 Task: Add a timeline in the project TowerLine for the epic 'IT service catalog enhancement' from 2023/04/24 to 2024/07/07.
Action: Mouse moved to (173, 315)
Screenshot: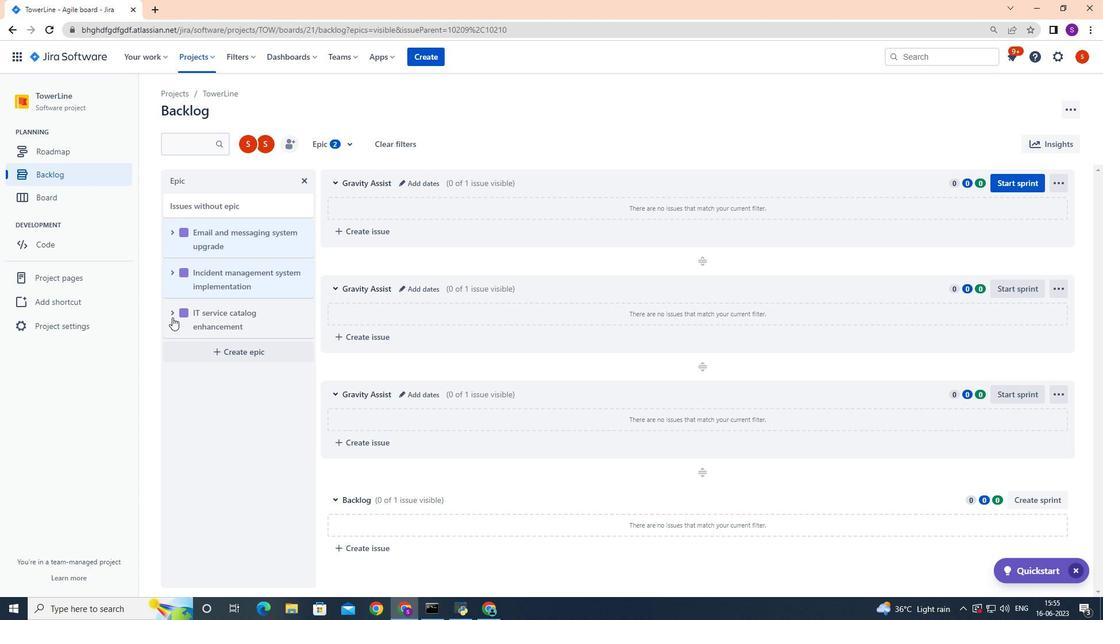 
Action: Mouse pressed left at (173, 315)
Screenshot: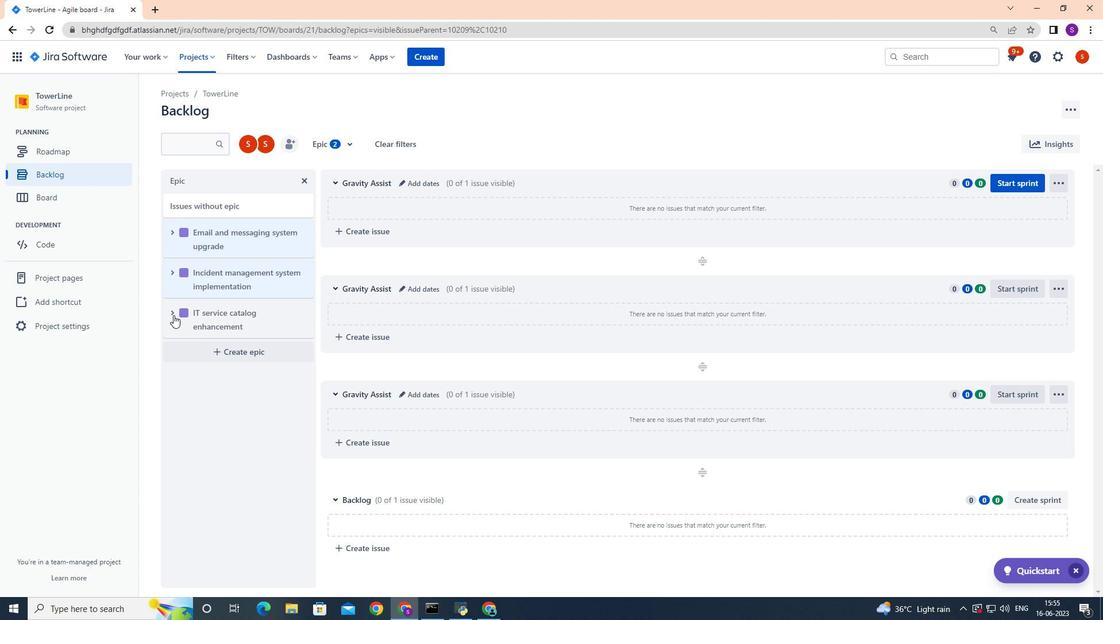
Action: Mouse moved to (235, 416)
Screenshot: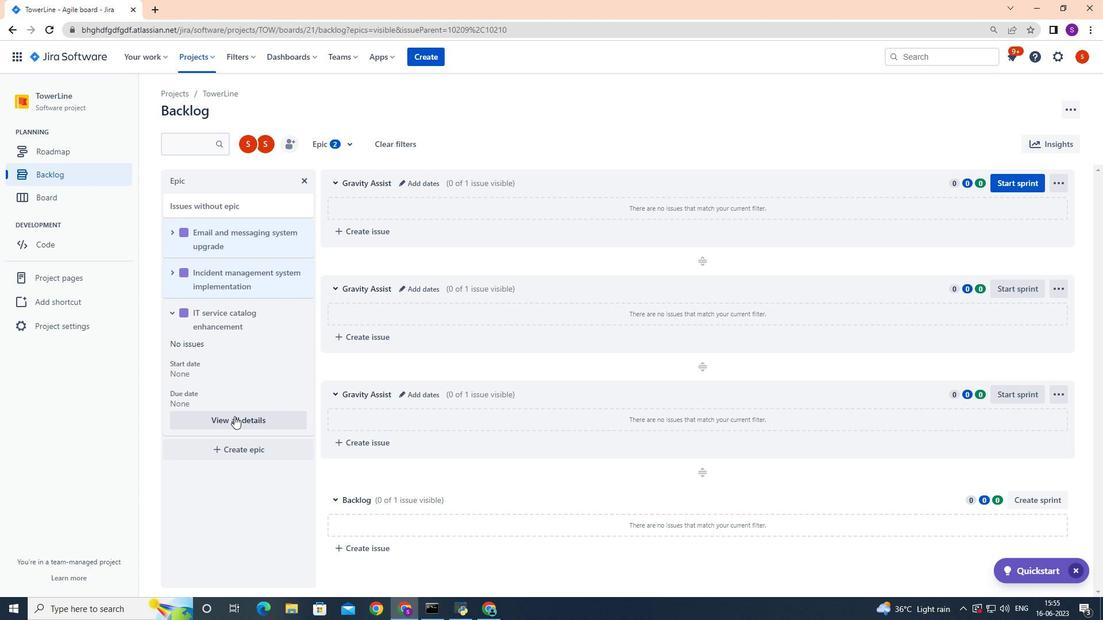 
Action: Mouse pressed left at (235, 416)
Screenshot: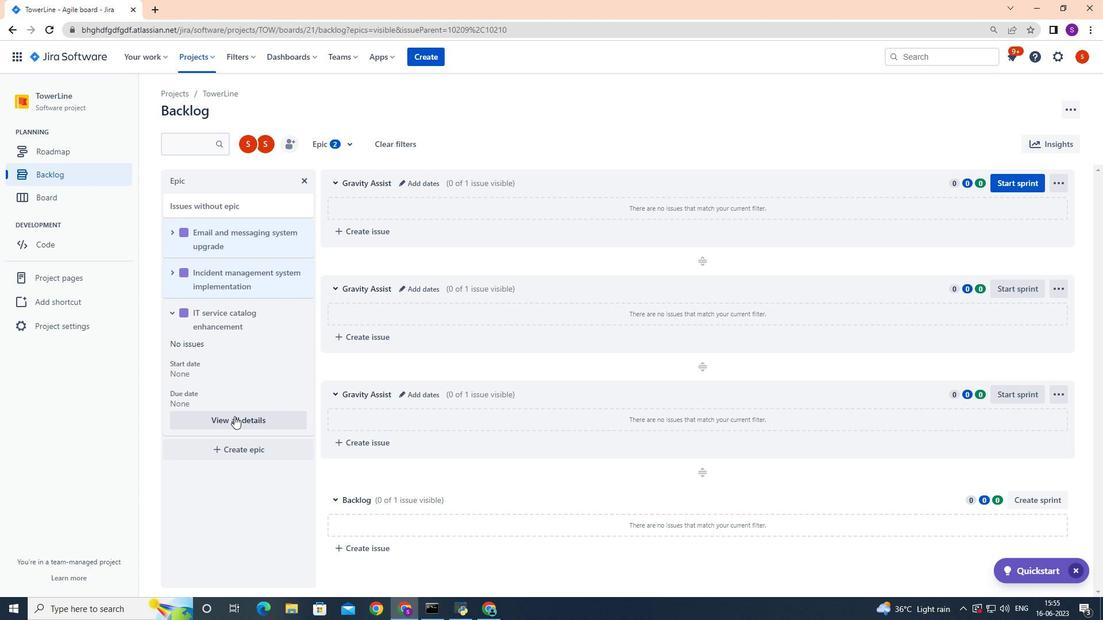 
Action: Mouse moved to (966, 404)
Screenshot: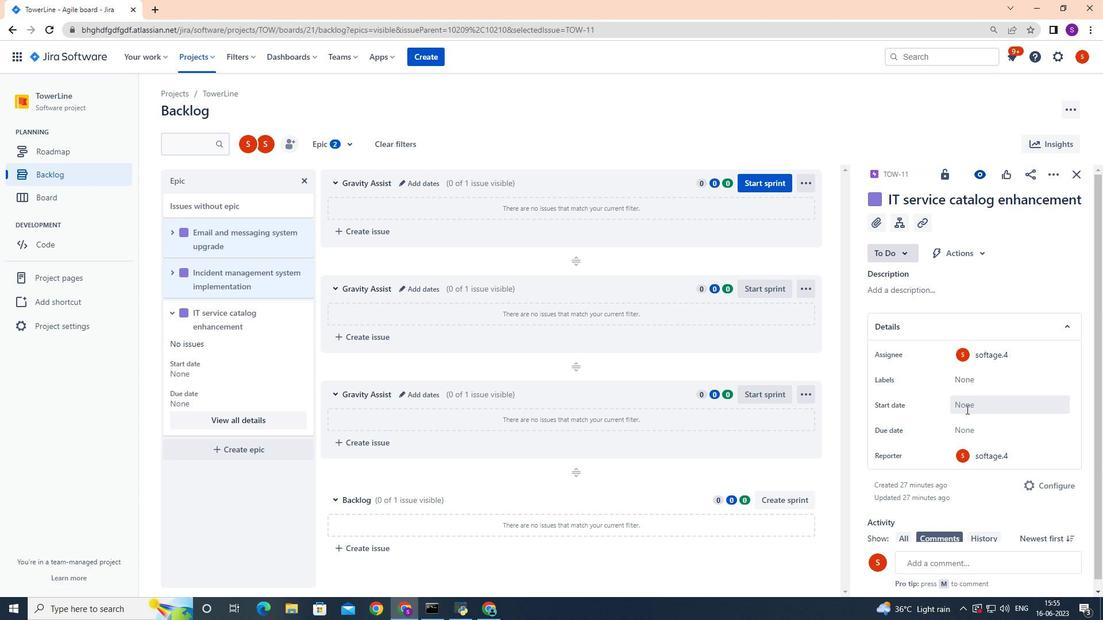 
Action: Mouse pressed left at (966, 404)
Screenshot: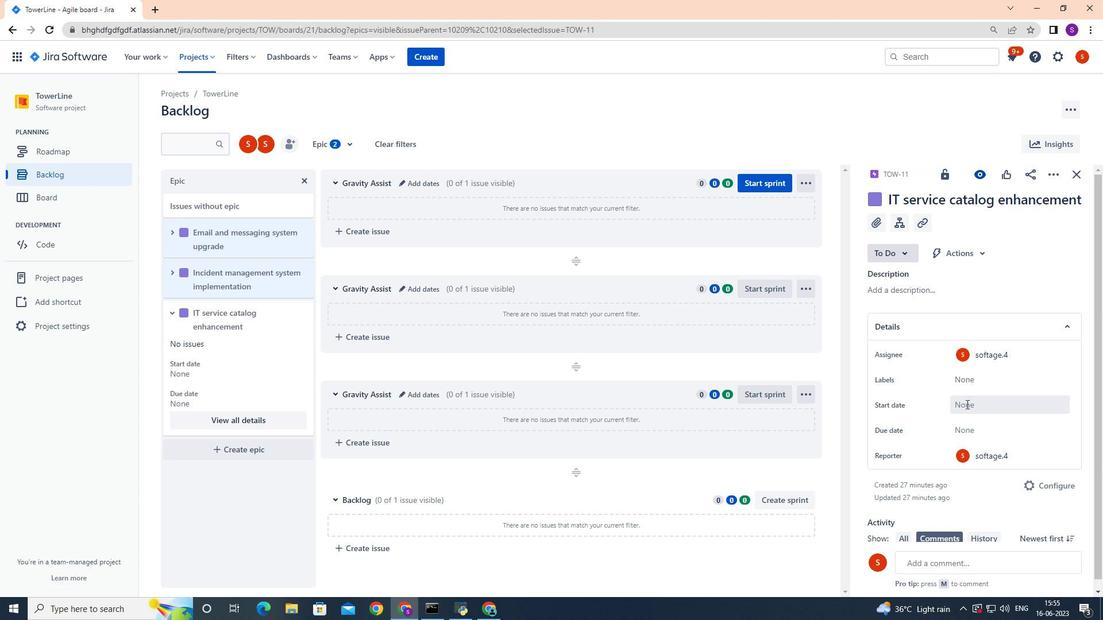
Action: Mouse moved to (924, 436)
Screenshot: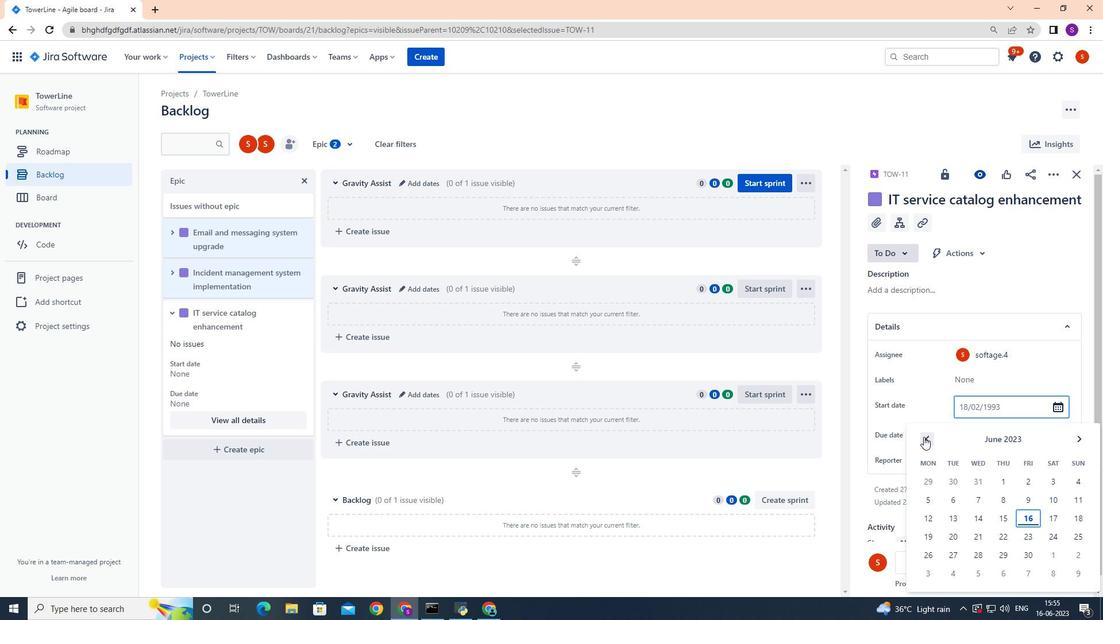 
Action: Mouse pressed left at (924, 436)
Screenshot: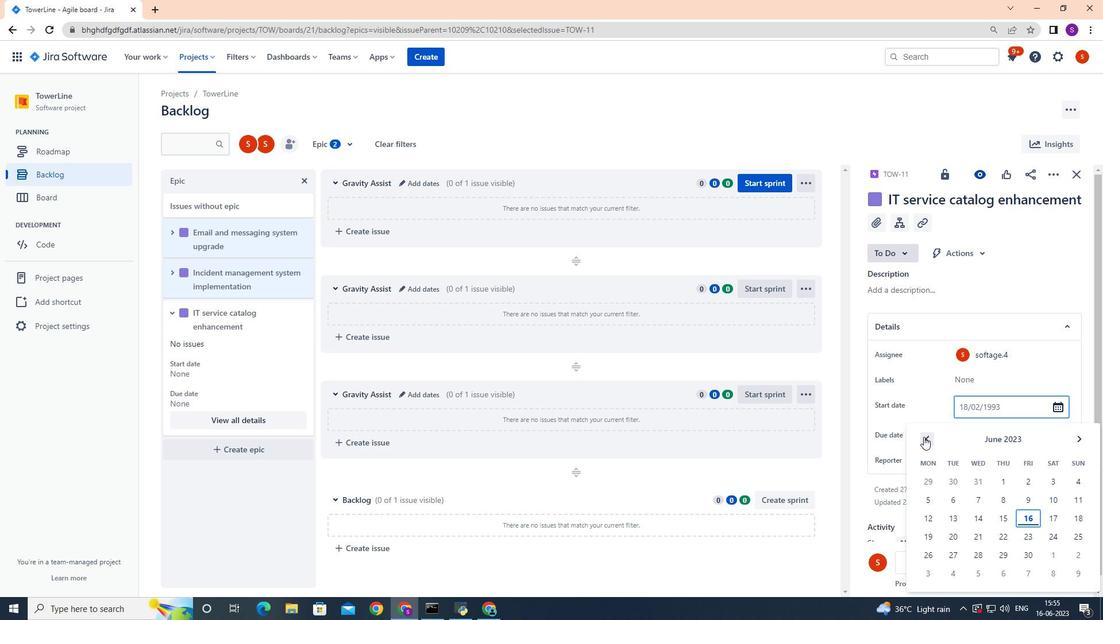 
Action: Mouse moved to (925, 436)
Screenshot: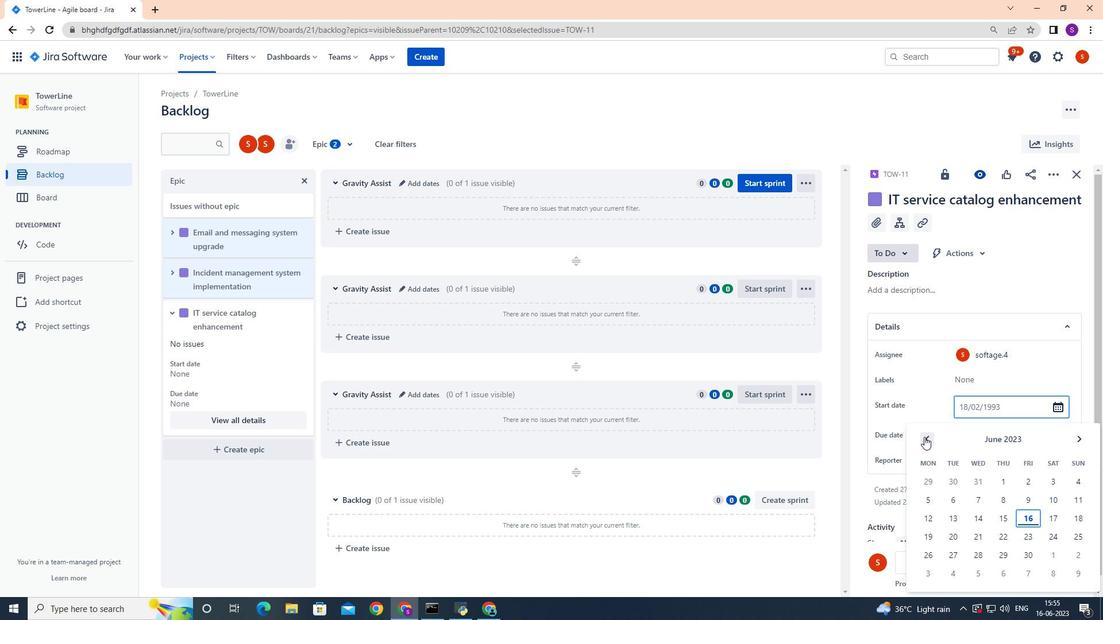 
Action: Mouse pressed left at (925, 436)
Screenshot: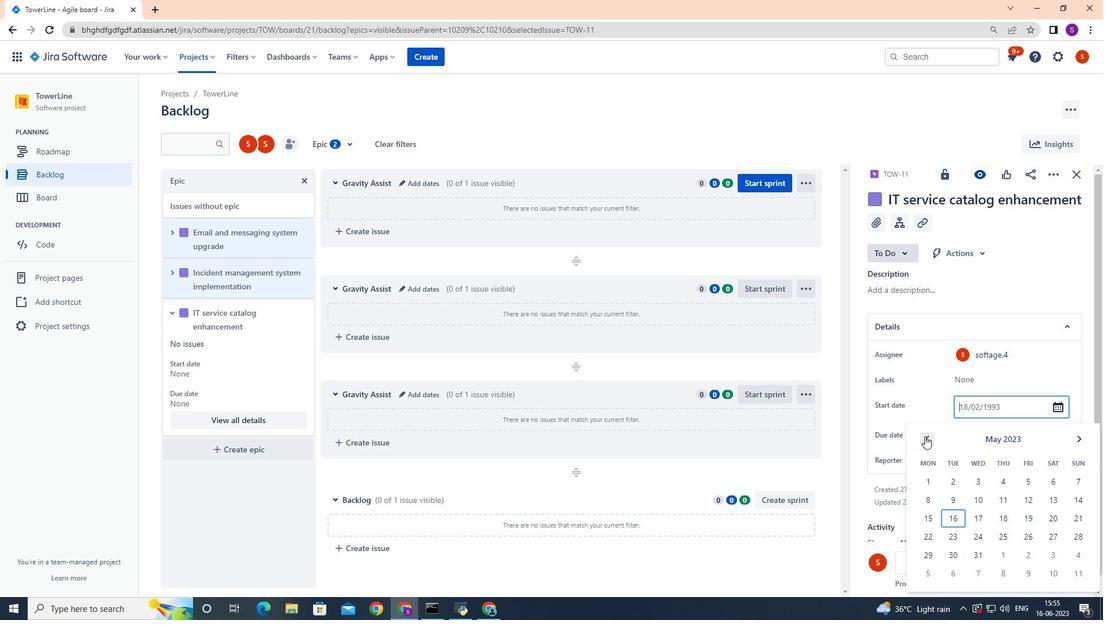 
Action: Mouse moved to (929, 555)
Screenshot: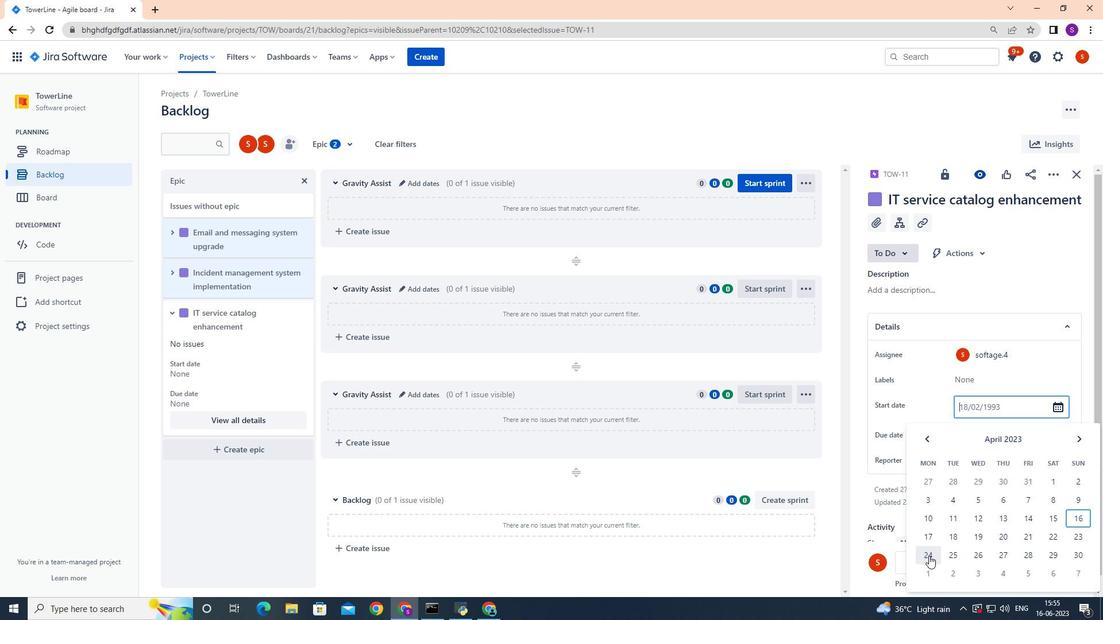 
Action: Mouse pressed left at (929, 555)
Screenshot: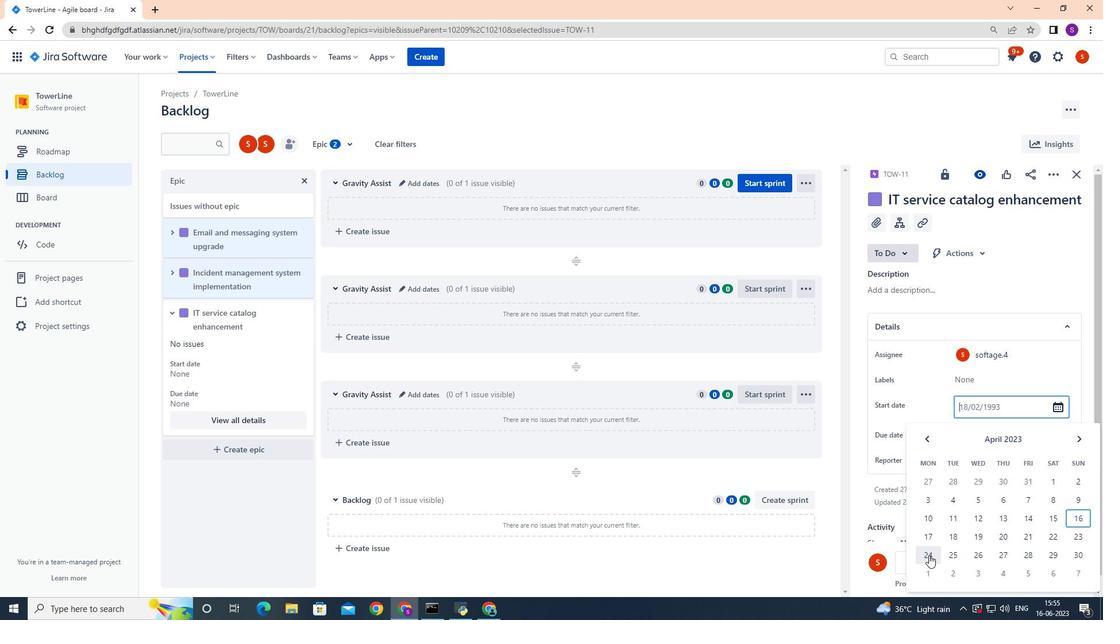 
Action: Mouse moved to (974, 431)
Screenshot: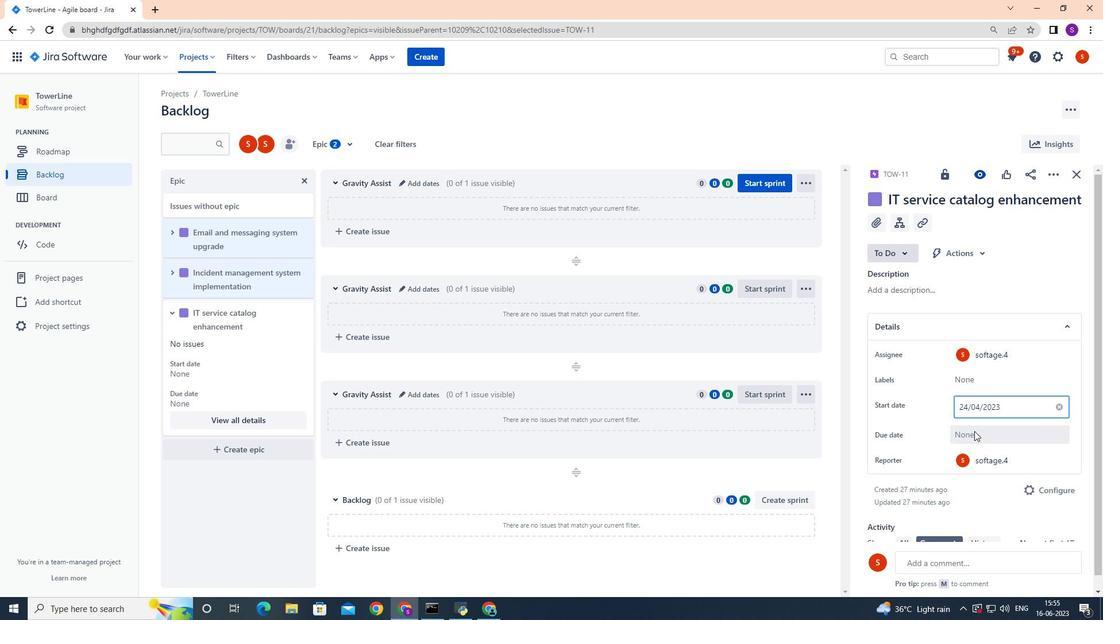 
Action: Mouse pressed left at (974, 431)
Screenshot: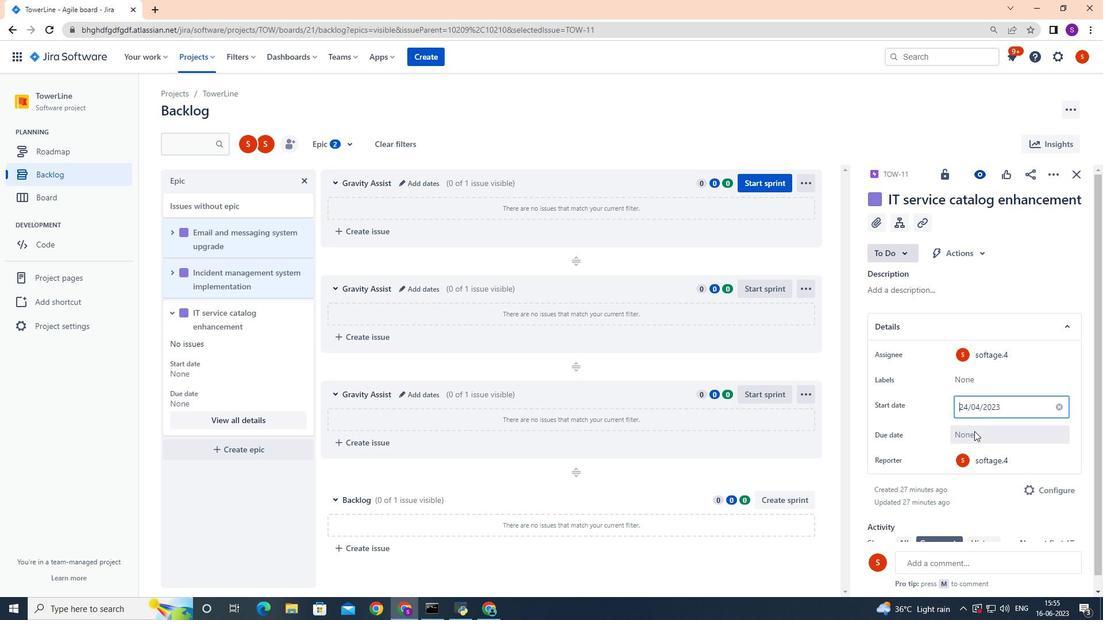 
Action: Mouse moved to (1081, 269)
Screenshot: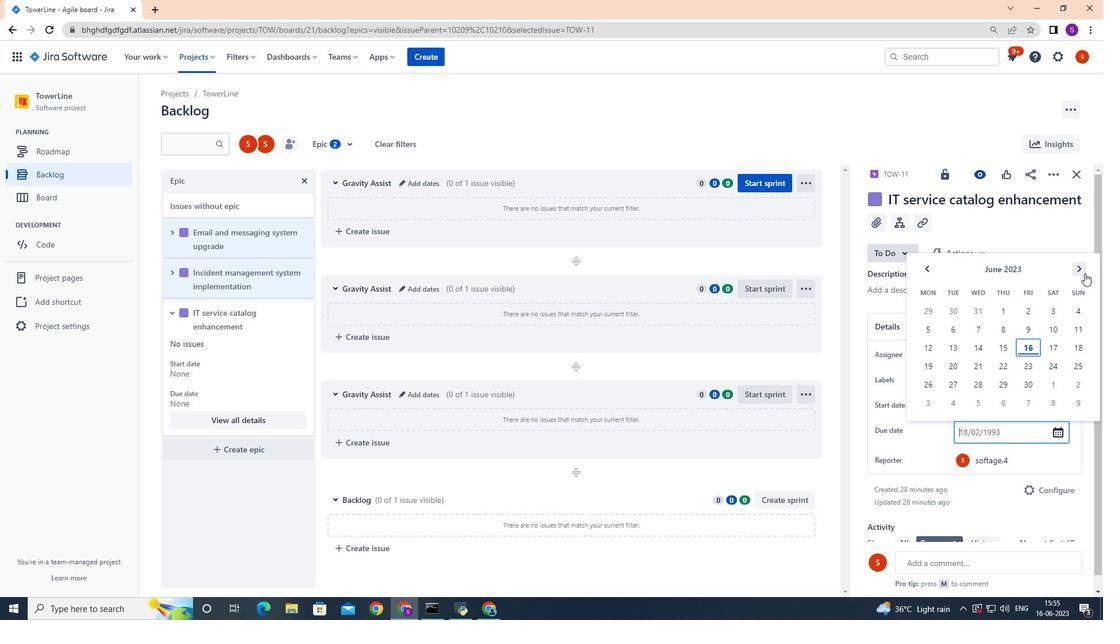 
Action: Mouse pressed left at (1081, 269)
Screenshot: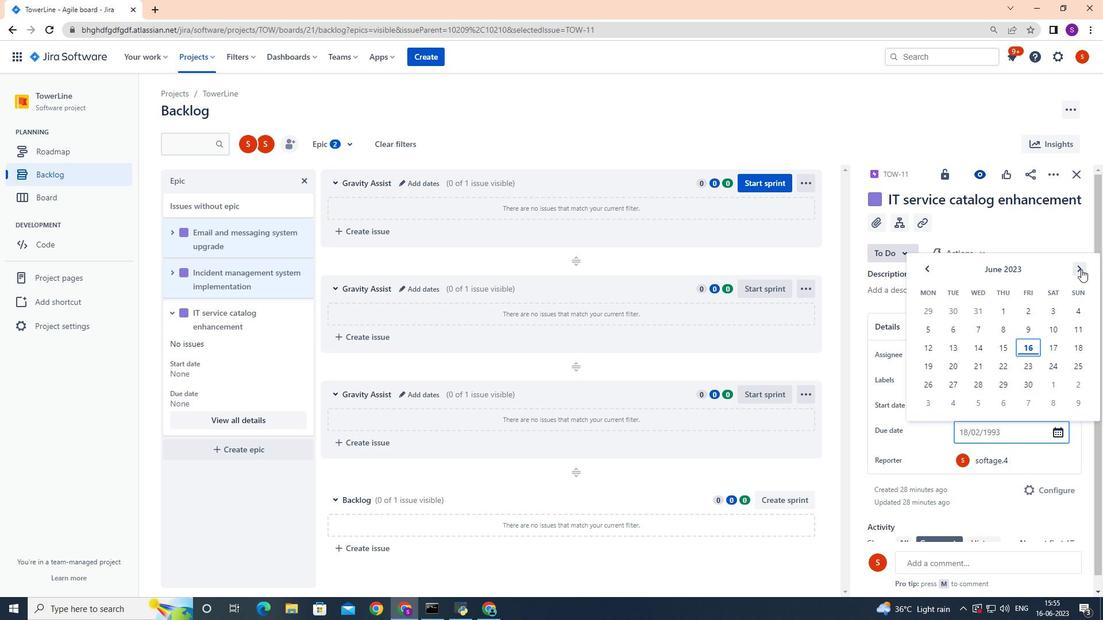 
Action: Mouse pressed left at (1081, 269)
Screenshot: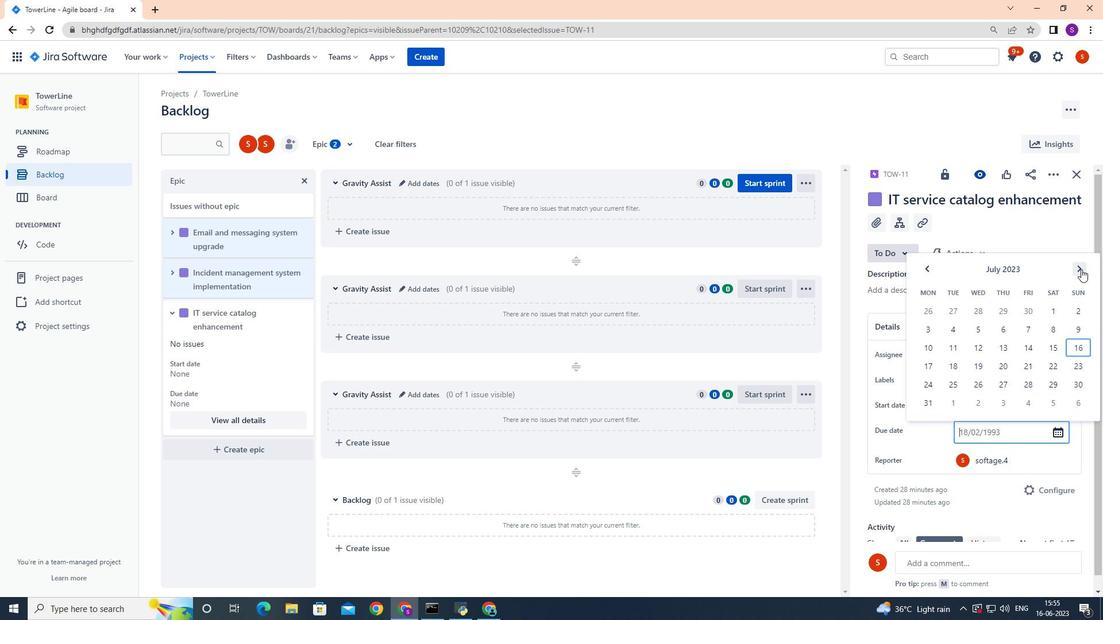 
Action: Mouse moved to (925, 265)
Screenshot: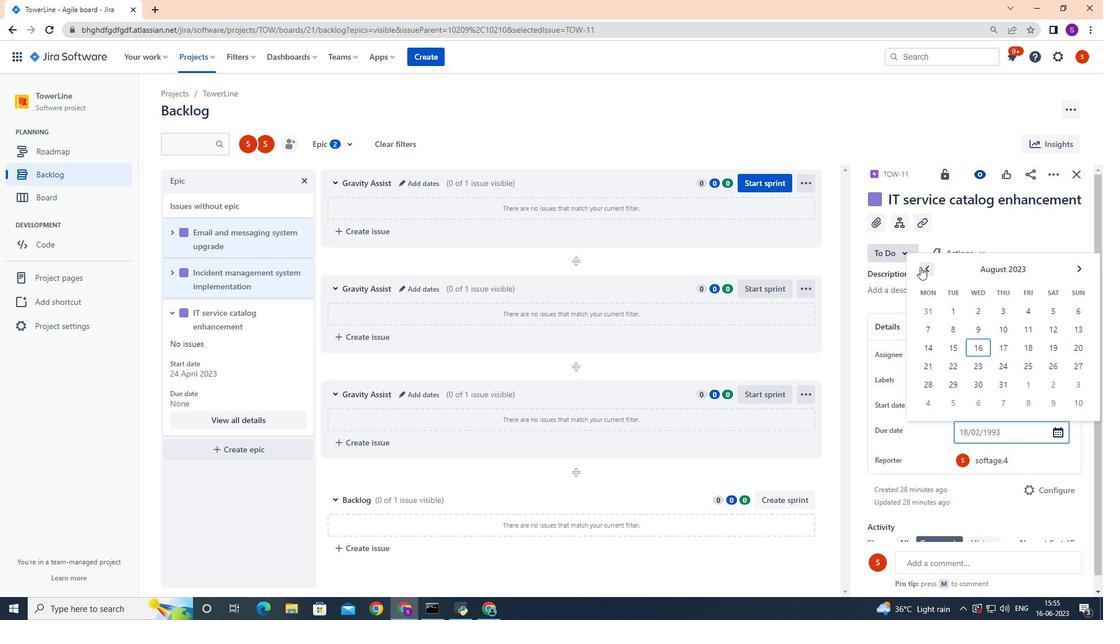 
Action: Mouse pressed left at (925, 265)
Screenshot: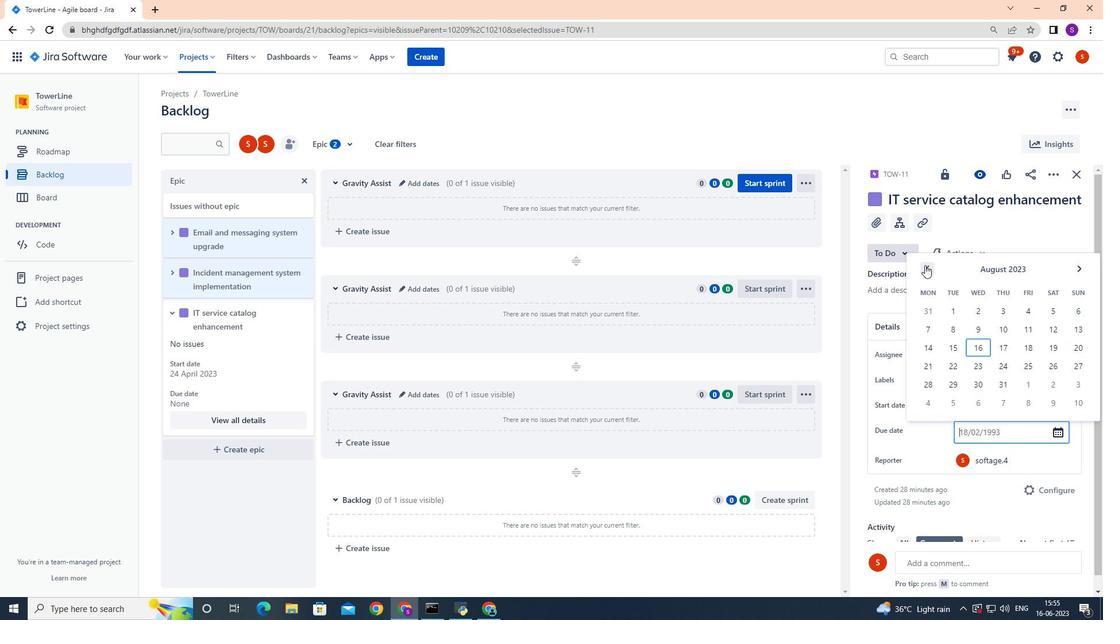 
Action: Mouse moved to (1078, 268)
Screenshot: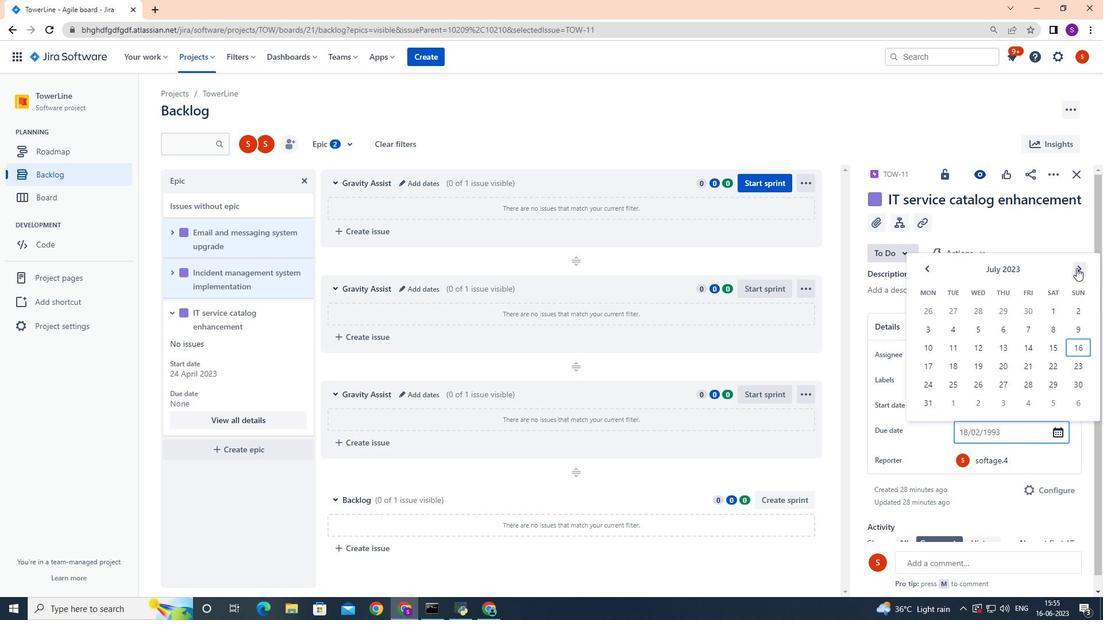
Action: Mouse pressed left at (1078, 268)
Screenshot: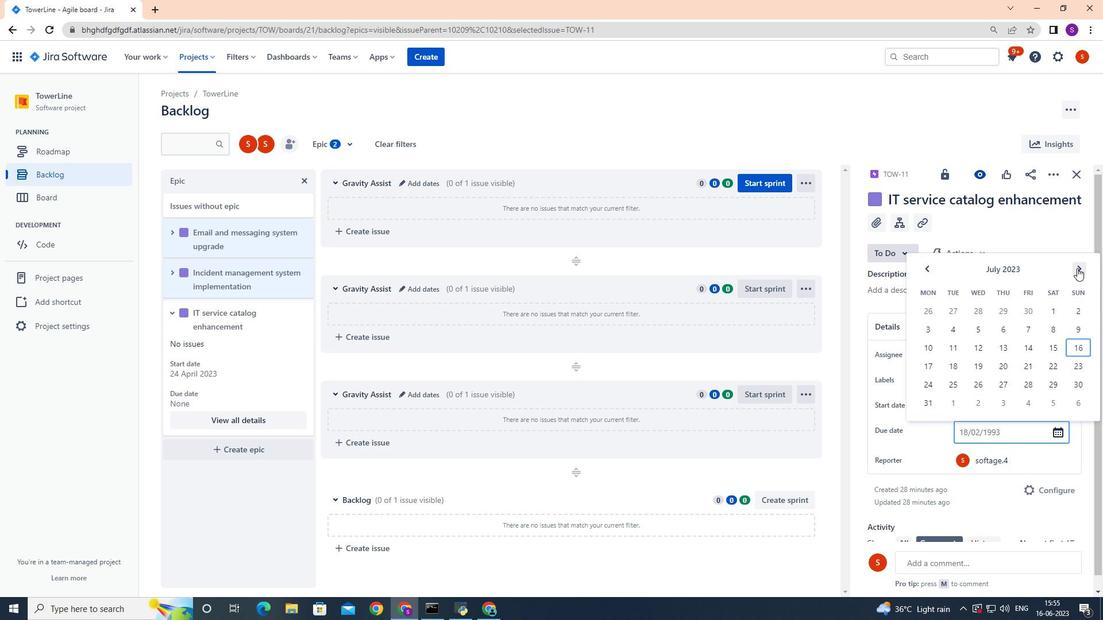 
Action: Mouse moved to (1078, 268)
Screenshot: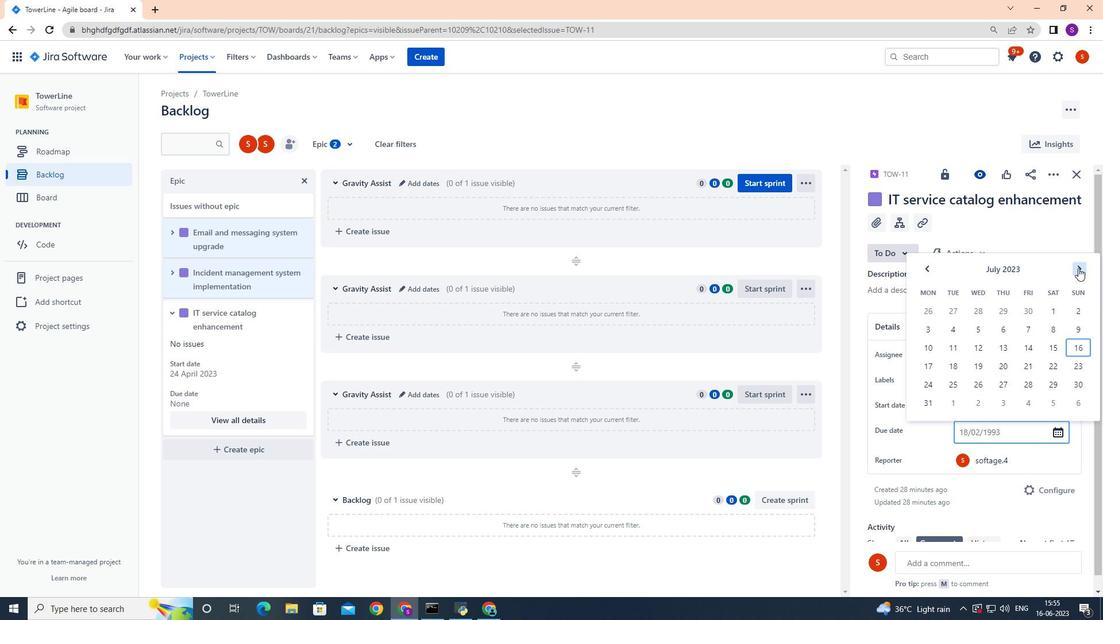 
Action: Mouse pressed left at (1078, 268)
Screenshot: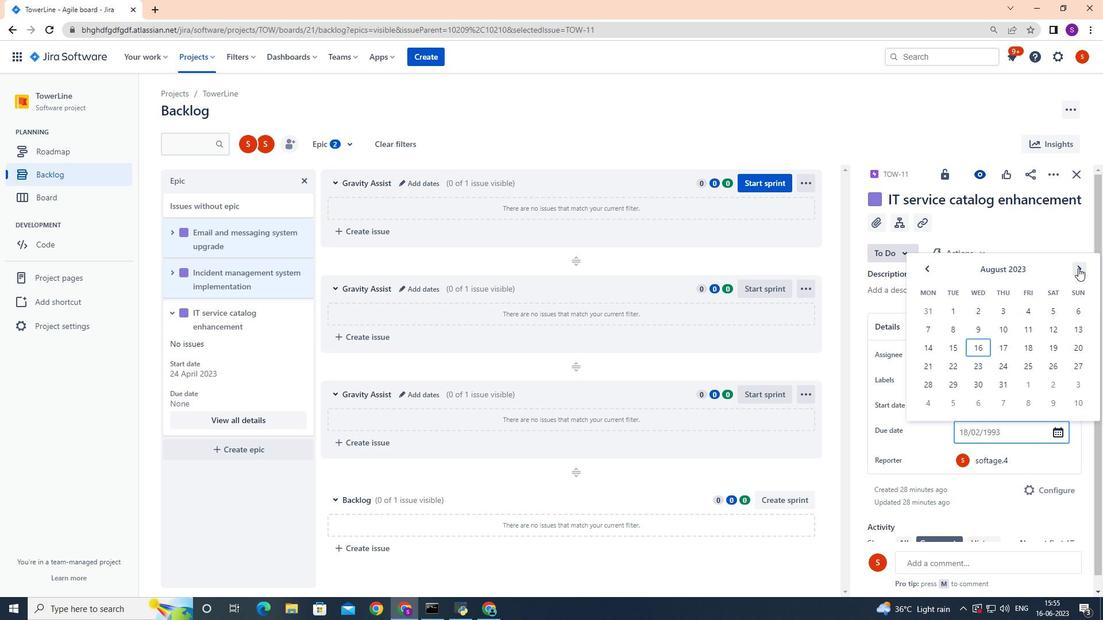 
Action: Mouse pressed left at (1078, 268)
Screenshot: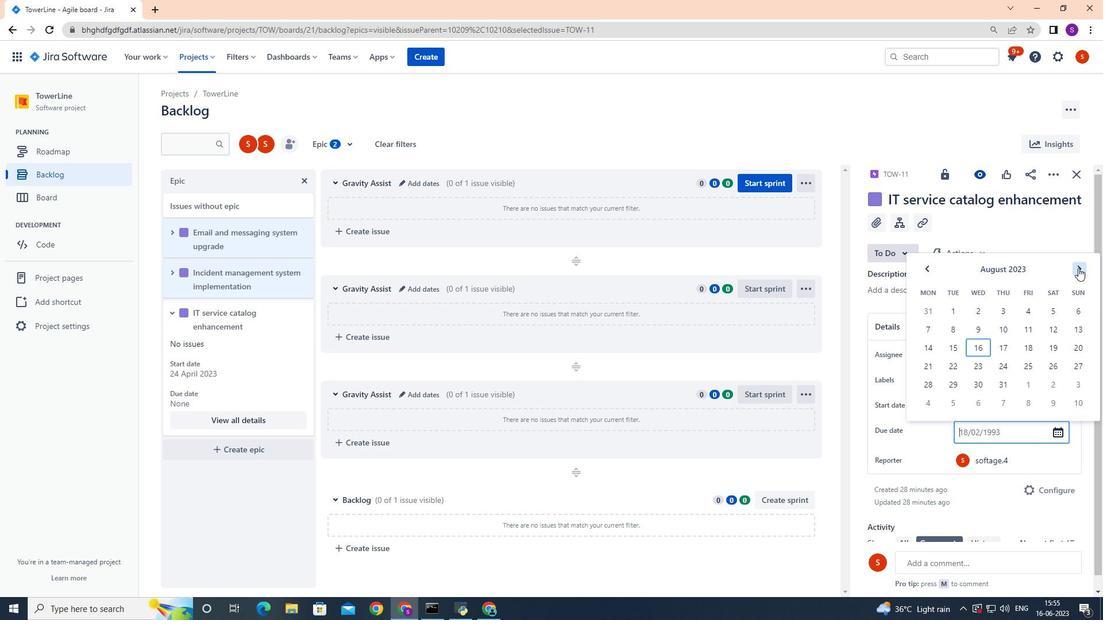 
Action: Mouse pressed left at (1078, 268)
Screenshot: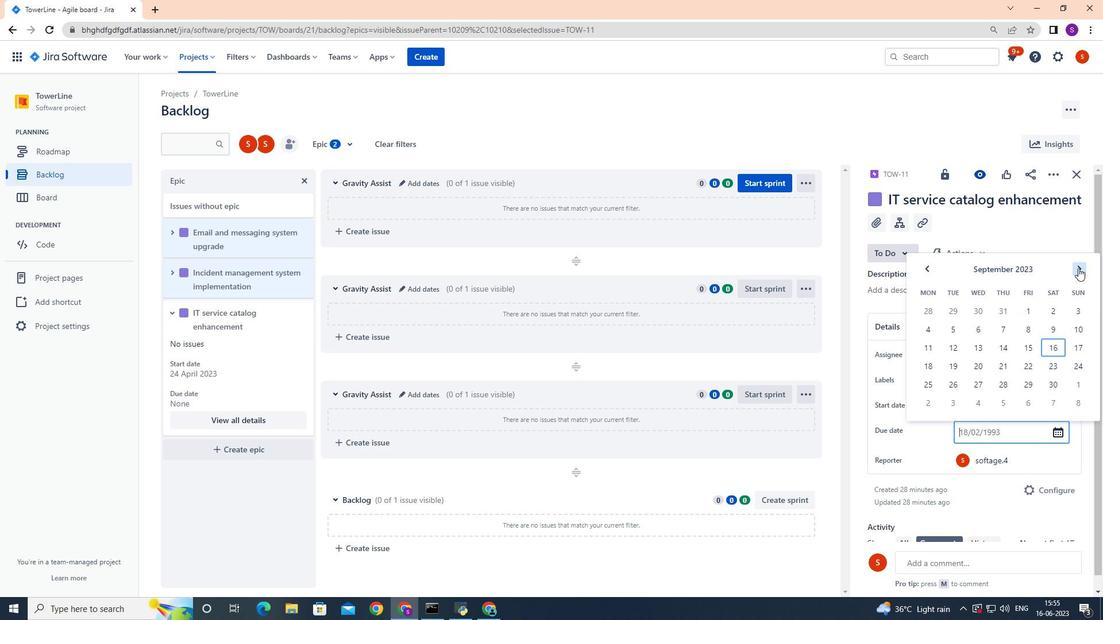 
Action: Mouse pressed left at (1078, 268)
Screenshot: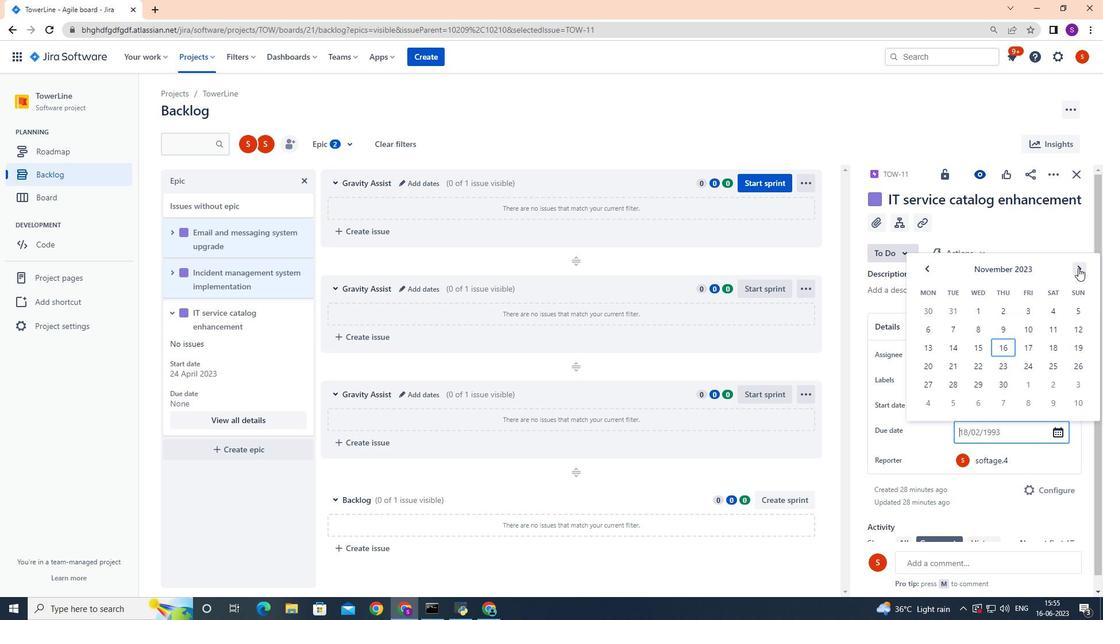 
Action: Mouse pressed left at (1078, 268)
Screenshot: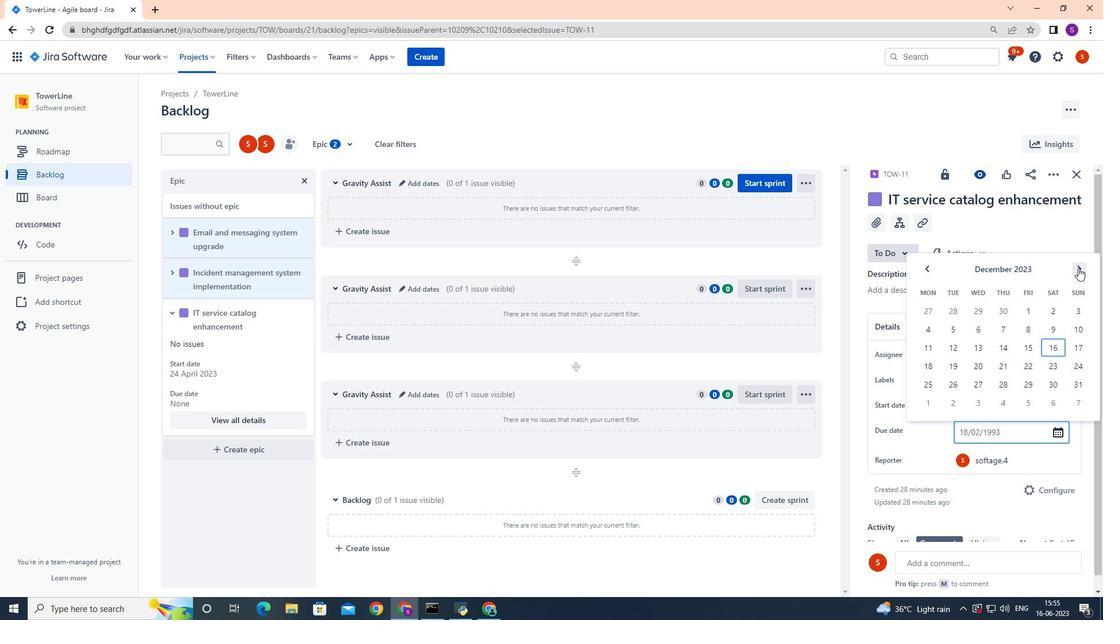 
Action: Mouse pressed left at (1078, 268)
Screenshot: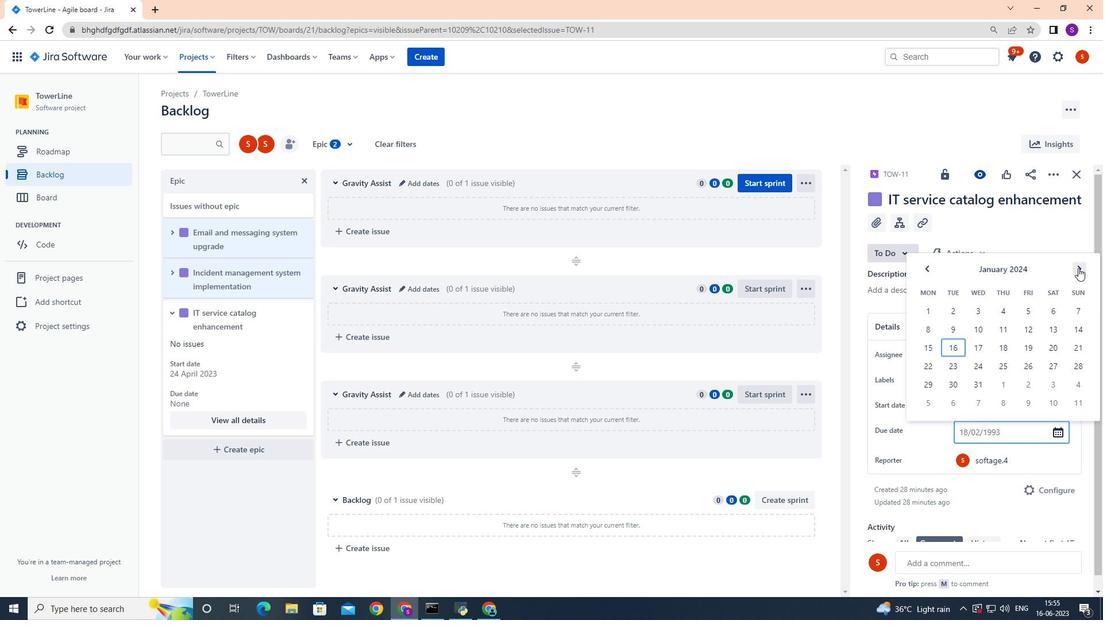 
Action: Mouse pressed left at (1078, 268)
Screenshot: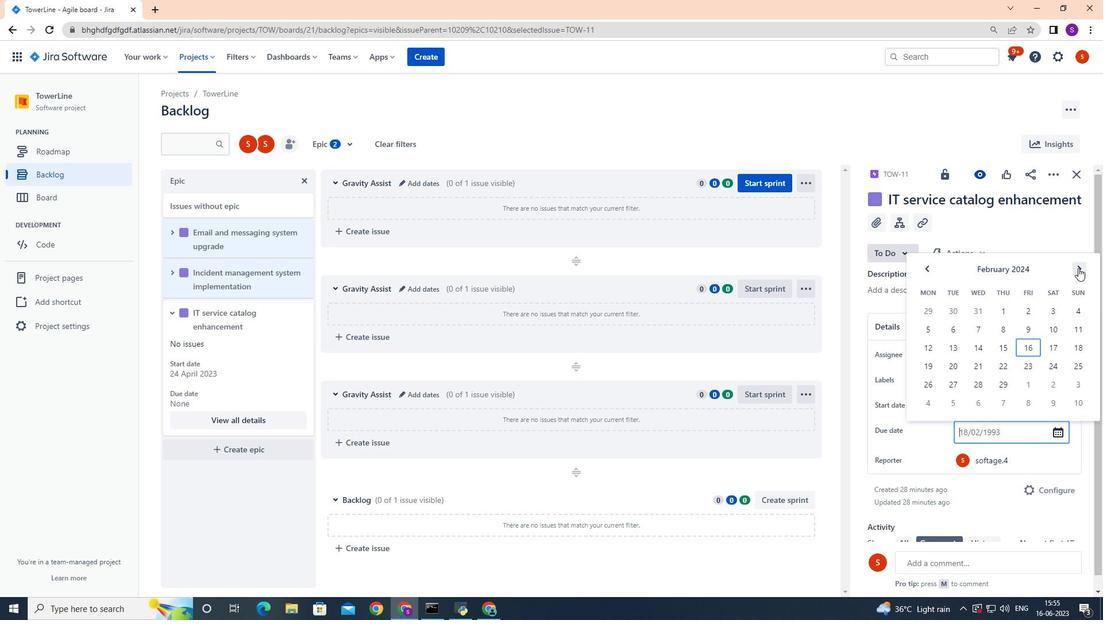 
Action: Mouse pressed left at (1078, 268)
Screenshot: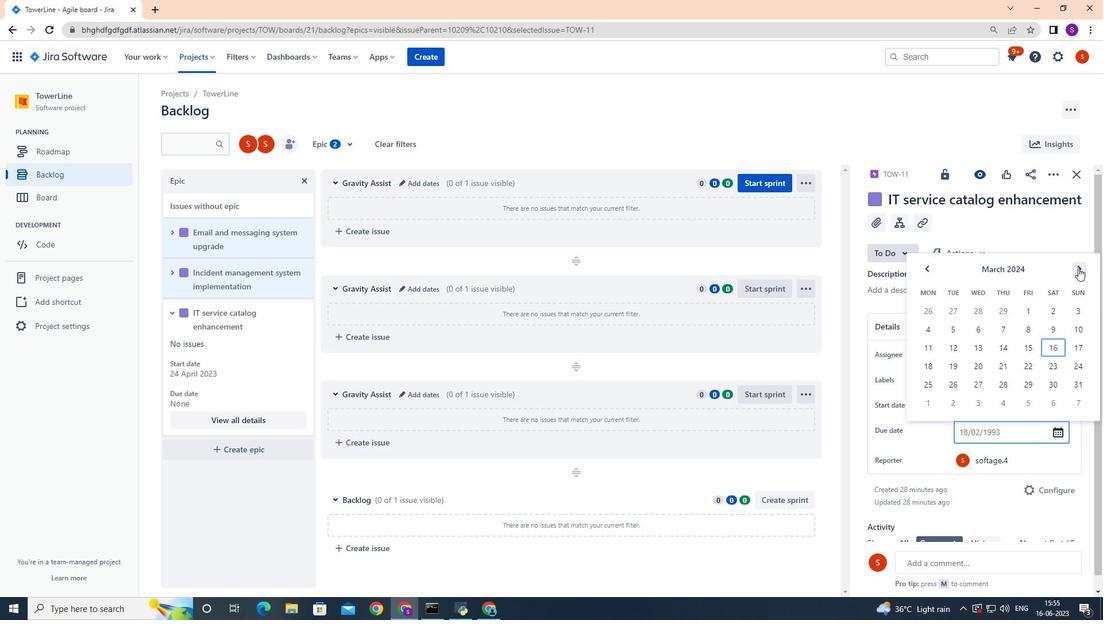 
Action: Mouse pressed left at (1078, 268)
Screenshot: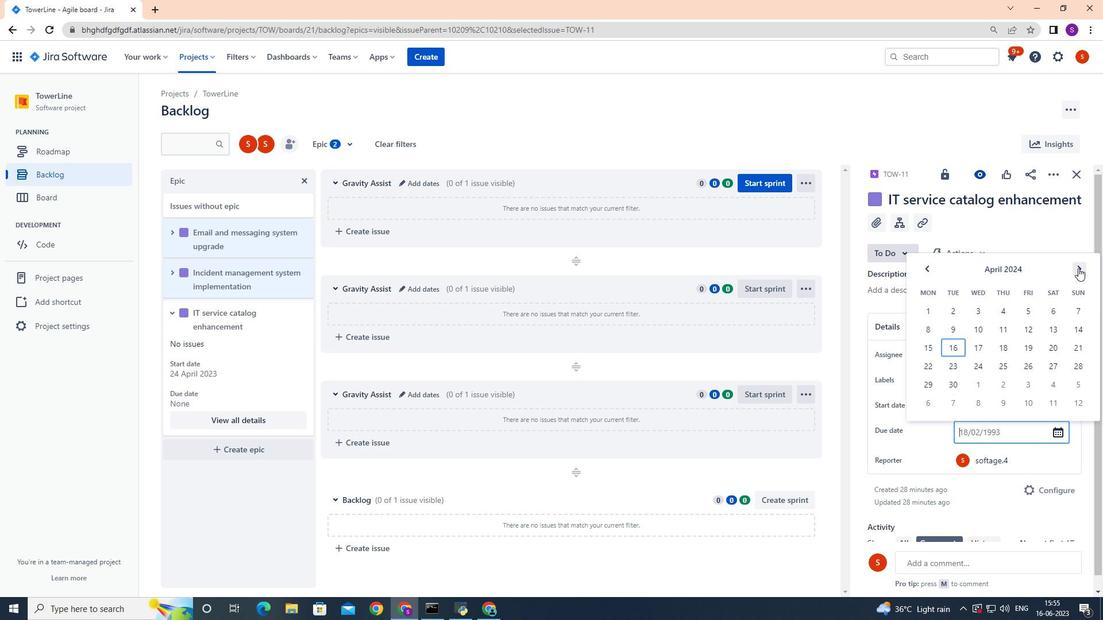 
Action: Mouse pressed left at (1078, 268)
Screenshot: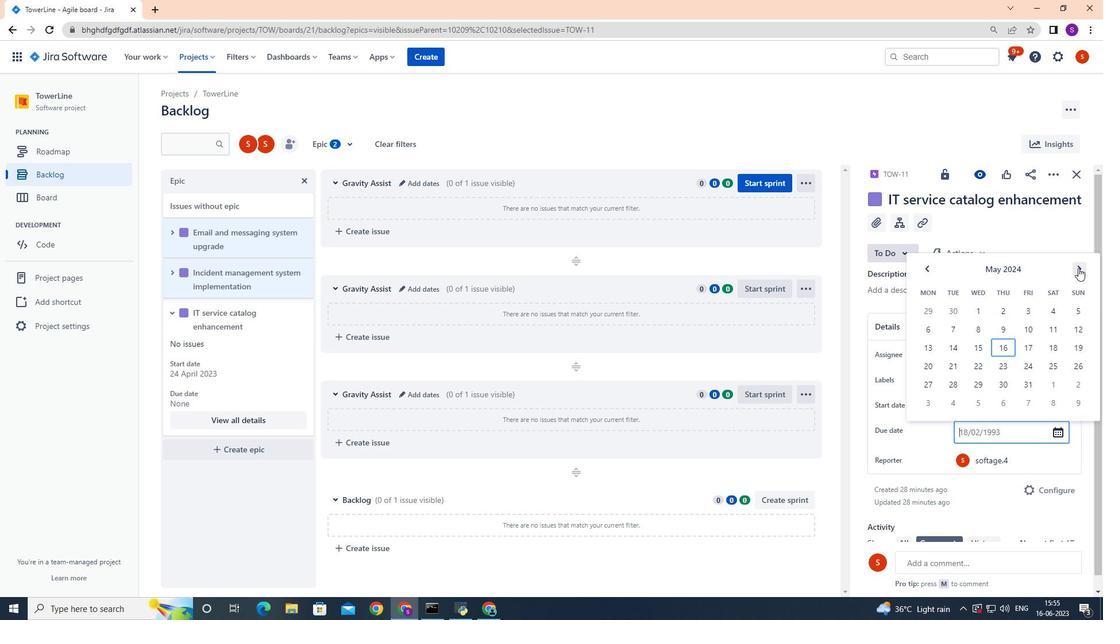 
Action: Mouse pressed left at (1078, 268)
Screenshot: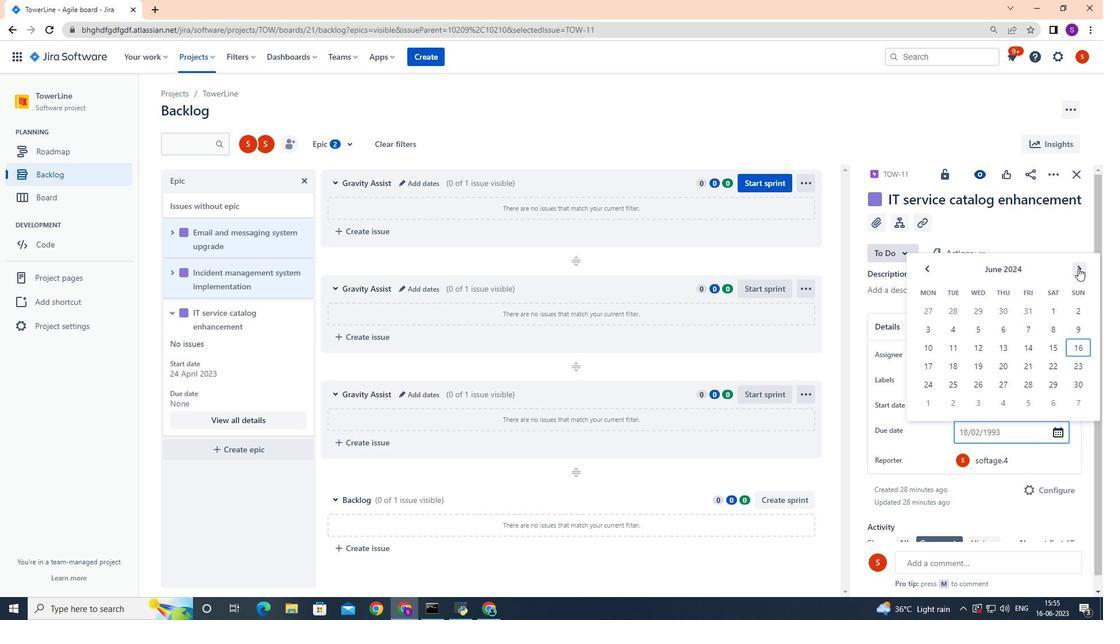 
Action: Mouse moved to (1076, 309)
Screenshot: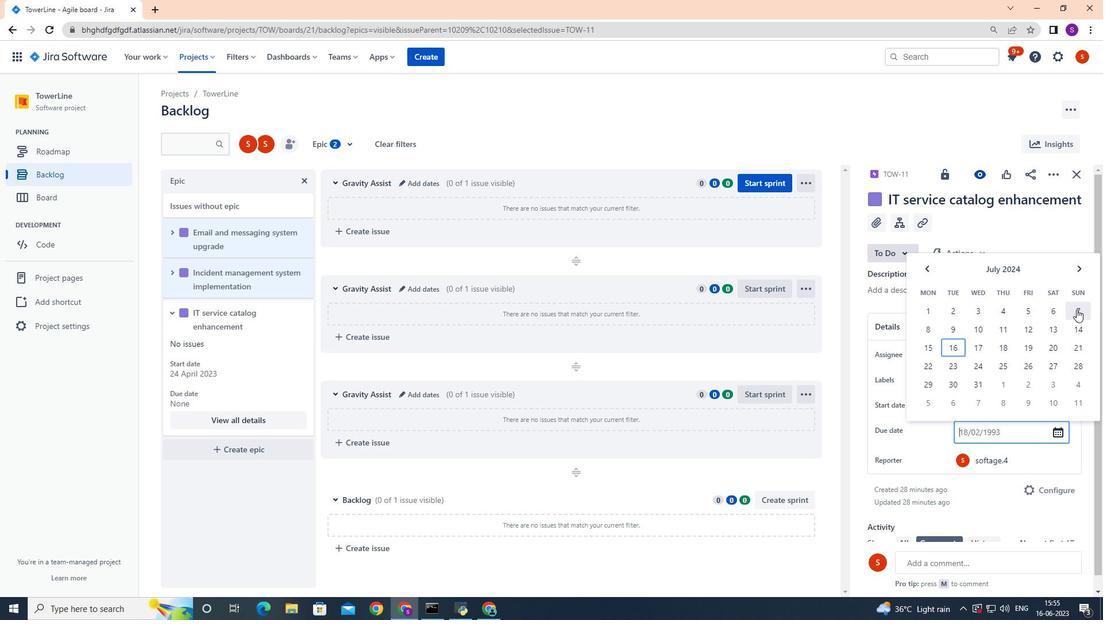 
Action: Mouse pressed left at (1076, 309)
Screenshot: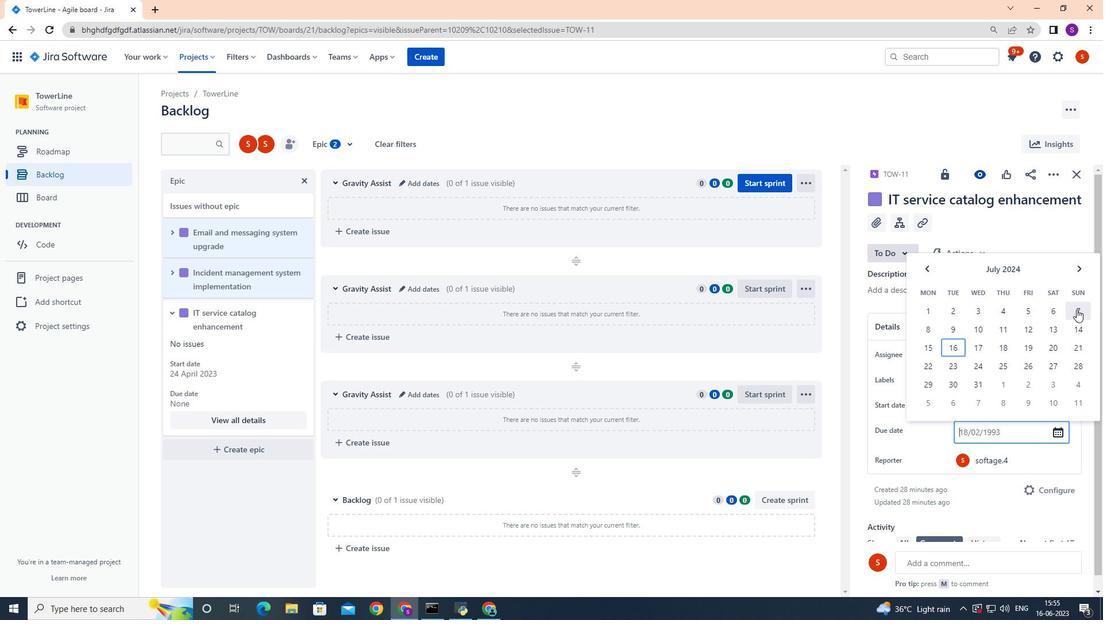 
Action: Mouse moved to (1025, 280)
Screenshot: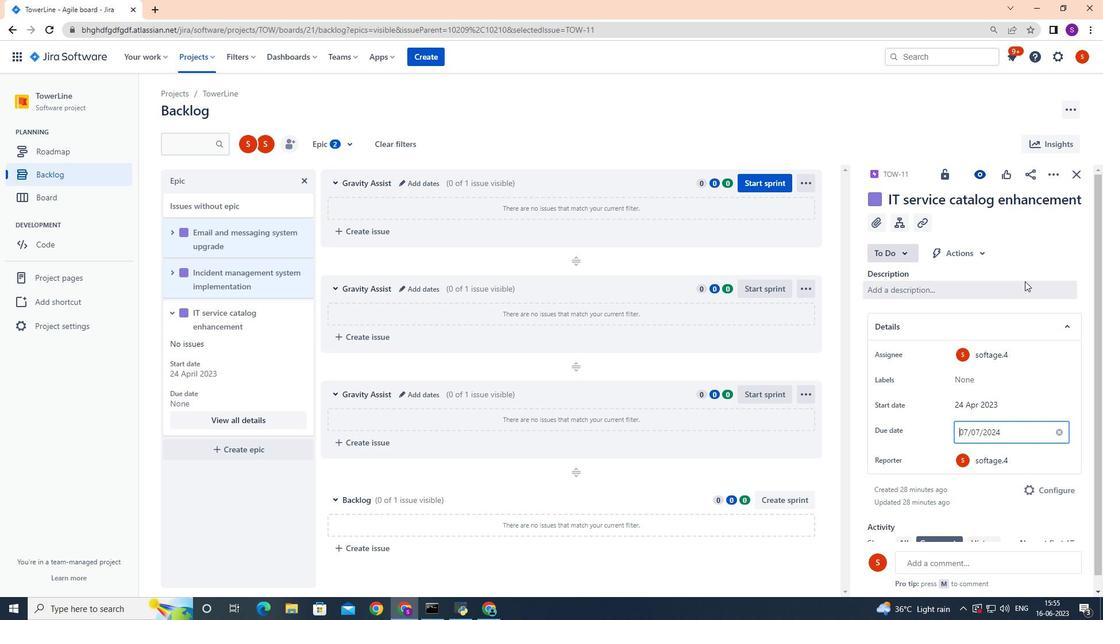 
Action: Mouse pressed left at (1025, 280)
Screenshot: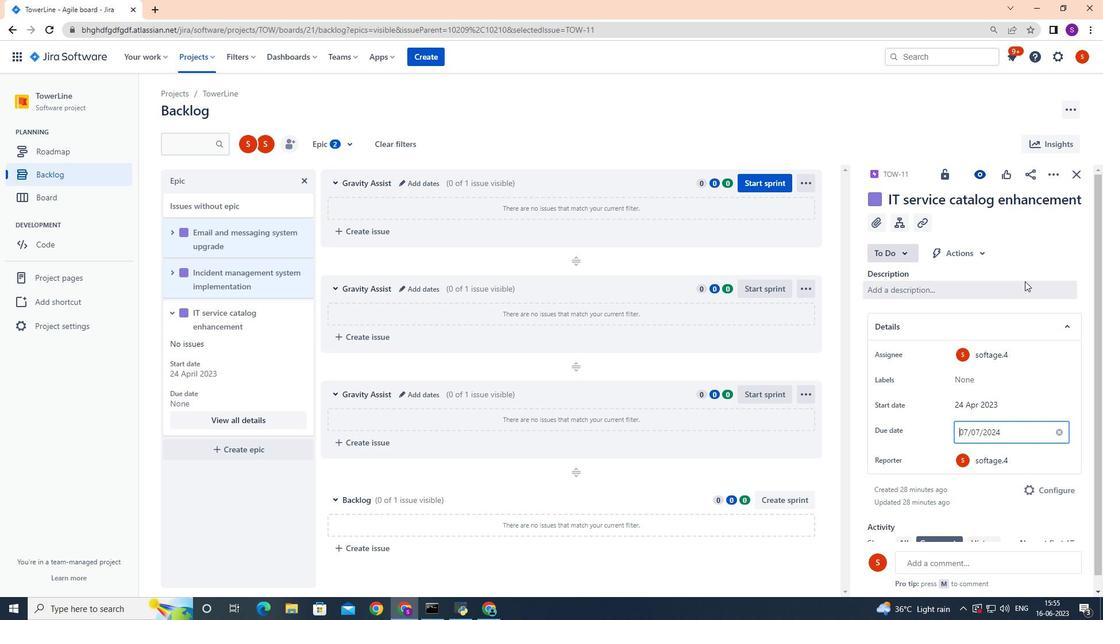 
Action: Mouse moved to (1026, 280)
Screenshot: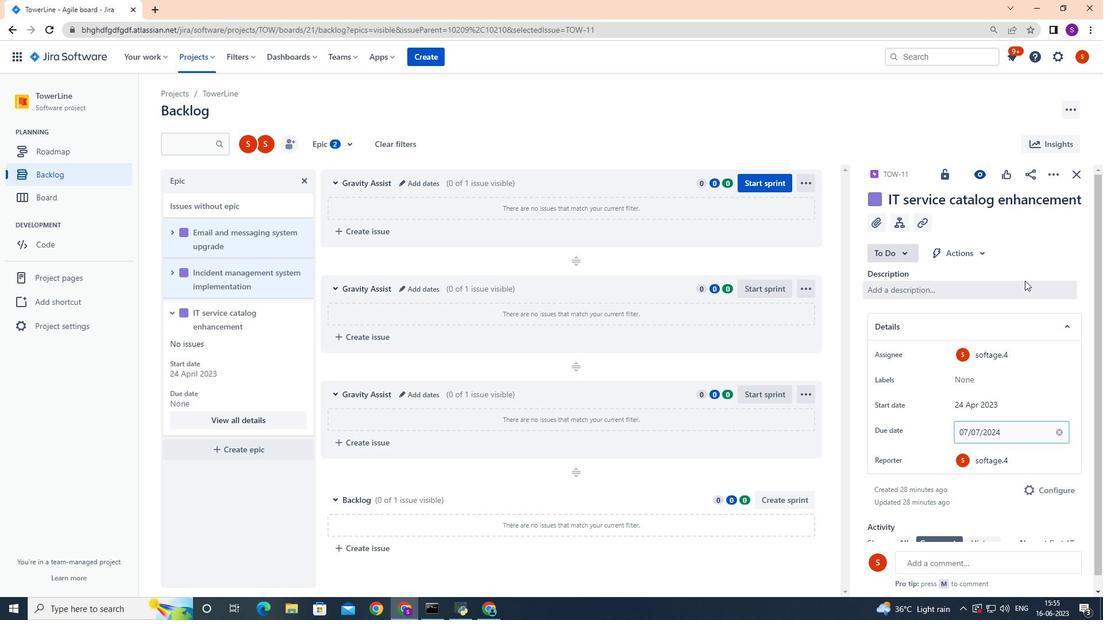 
